 Task: Create a while loop to implement a countdown timer with a specified duration.
Action: Mouse moved to (135, 516)
Screenshot: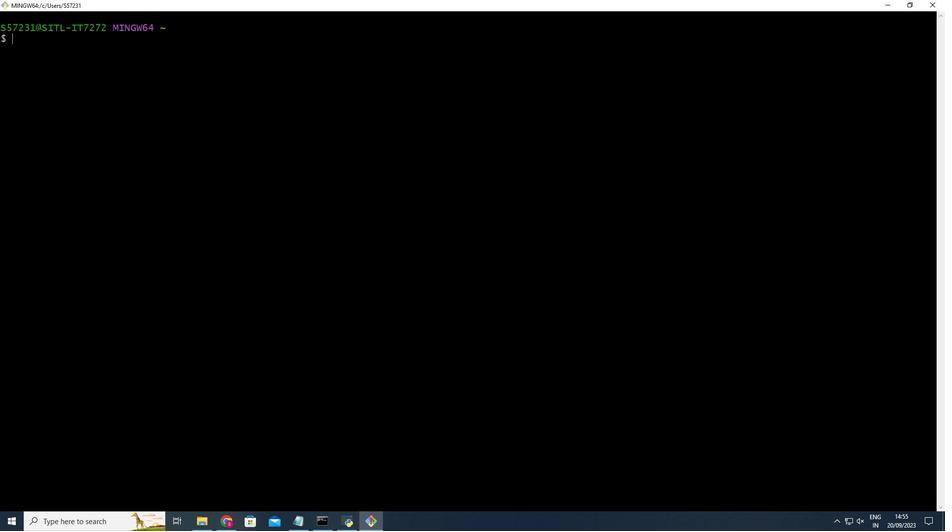
Action: Mouse pressed left at (135, 516)
Screenshot: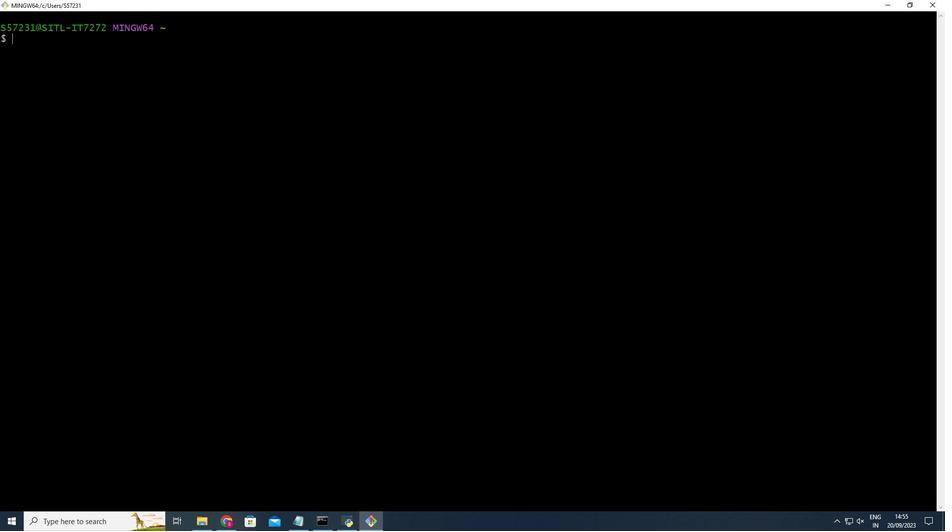 
Action: Mouse moved to (135, 516)
Screenshot: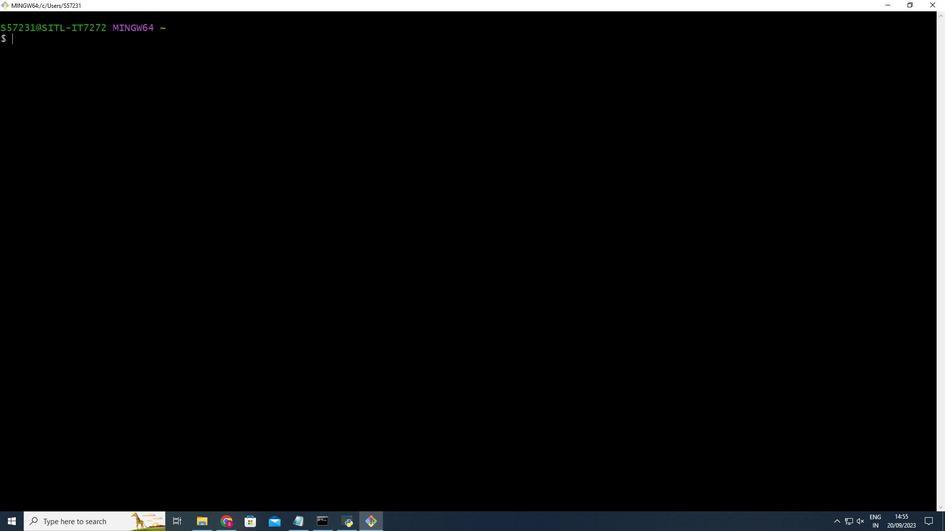 
Action: Key pressed mkdir<Key.space>timer<Key.shift_r>_task<Key.enter>cd<Key.space>timer<Key.shift_r><Key.shift_r><Key.shift_r>_task<Key.enter>touch<Key.space>script.sh<Key.enter>ls<Key.enter>vim<Key.space>script.sh<Key.enter>i<Key.shift_r>#<Key.shift_r>!/bin/bash<Key.enter><Key.backspace><Key.enter><Key.shift_r>#<Key.space><Key.shift_r>Prompt<Key.space>the<Key.space>user<Key.space>for<Key.space>the<Key.space>countdown<Key.space>duration<Key.space>n<Key.space>s<Key.backspace><Key.backspace><Key.backspace>in<Key.space>seconds<Key.enter><Key.backspace><Key.backspace><Key.enter>read<Key.space>-p<Key.space><Key.shift_r>"<Key.shift>Enter<Key.space>the<Key.space>countdown<Key.space>duration<Key.space>in<Key.space>seconds<Key.shift_r>:<Key.space><Key.shift_r>"duration<Key.enter><Key.enter>if<Key.space>[[<Key.space><Key.shift_r>!<Key.space><Key.shift_r>"<Key.shift_r>$duration<Key.shift_r>"<Key.left><Key.left><Key.left><Key.left><Key.left><Key.left><Key.left><Key.left><Key.left><Key.left><Key.left><Key.right><Key.right><Key.right><Key.right><Key.right><Key.right><Key.right><Key.right><Key.right><Key.right><Key.right><Key.space>=`<Key.backspace><Key.shift_r>~<Key.space><Key.shift_r>^[0-9]+<Key.shift_r><Key.shift_r><Key.shift_r><Key.shift_r><Key.shift_r><Key.shift_r><Key.shift_r><Key.shift_r><Key.shift_r><Key.shift_r>$<Key.space>]];<Key.space>then<Key.enter>echo<Key.space><Key.shift_r>"<Key.shift_r>Invalid<Key.space>input.<Key.space><Key.shift_r>Please<Key.space>enter<Key.space>a<Key.space>posti<Key.backspace><Key.backspace>itive<Key.space>integer<Key.shift_r>"<Key.left>.<Key.right><Key.enter>exit<Key.space>1<Key.enter><Key.backspace>fi<Key.enter><Key.enter>echo<Key.space><Key.shift_r>"<Key.shift_r>Countdown<Key.space>timer<Key.space>for<Key.space><Key.shift_r>$duration<Key.space>seconds.<Key.shift_r>"<Key.enter>while[<Key.backspace><Key.space>[<Key.space><Key.shift_r>"<Key.shift_r>$duration<Key.shift_r>"<Key.space>-gt<Key.space>0<Key.space>];<Key.space>do<Key.enter>echo<Key.space><Key.shift_r>"<Key.shift_r><Key.shift_r>$duration<Key.space>seconds<Key.space>remainn<Key.backspace>ing...<Key.shift_r>"<Key.enter>sleep<Key.space>1<Key.space><Key.space><Key.space><Key.shift_r>#<Key.space>sleep<Key.space>for<Key.space>1<Key.space>second<Key.enter>duration=<Key.shift_r>$<Key.shift_r>((duration<Key.space>-1<Key.shift_r><Key.shift_r><Key.shift_r><Key.shift_r><Key.shift_r><Key.shift_r><Key.shift_r><Key.shift_r><Key.shift_r><Key.shift_r>))<Key.left><Key.left><Key.left><Key.left><Key.backspace><Key.space><Key.right><Key.right><Key.right><Key.right><Key.enter><Key.backspace>done
Screenshot: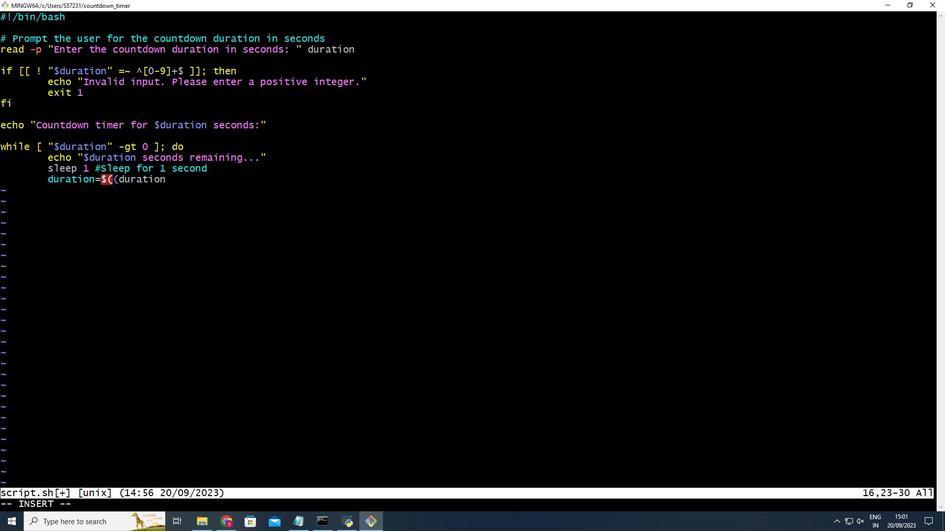 
Action: Mouse scrolled (135, 516) with delta (0, 0)
Screenshot: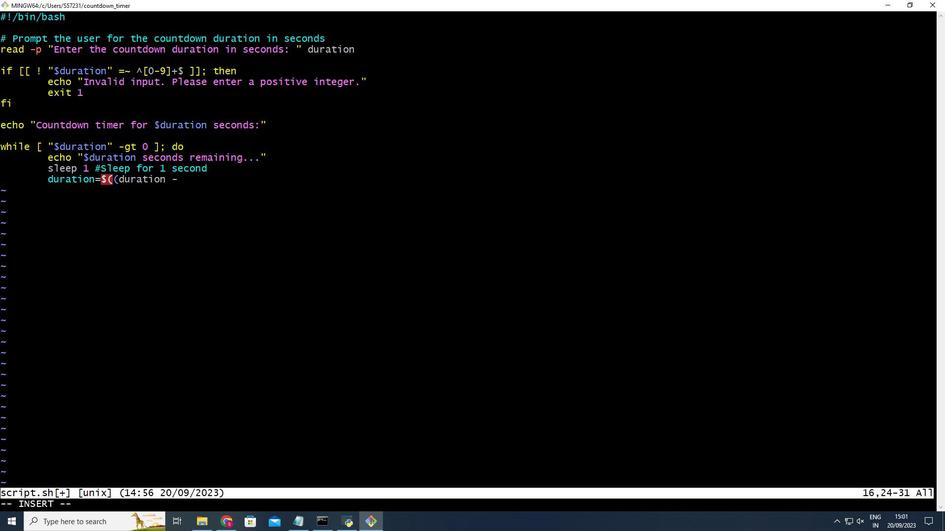 
Action: Mouse scrolled (135, 516) with delta (0, 0)
Screenshot: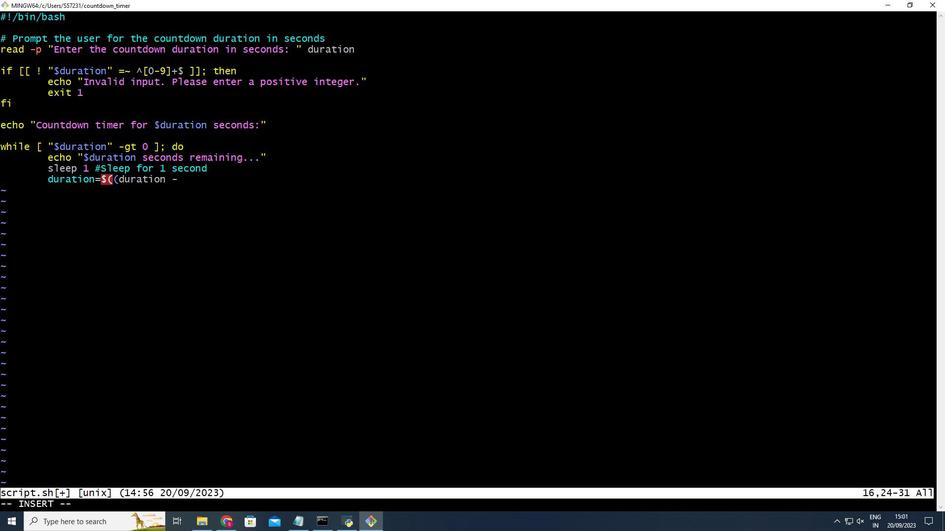 
Action: Mouse scrolled (135, 516) with delta (0, 0)
Screenshot: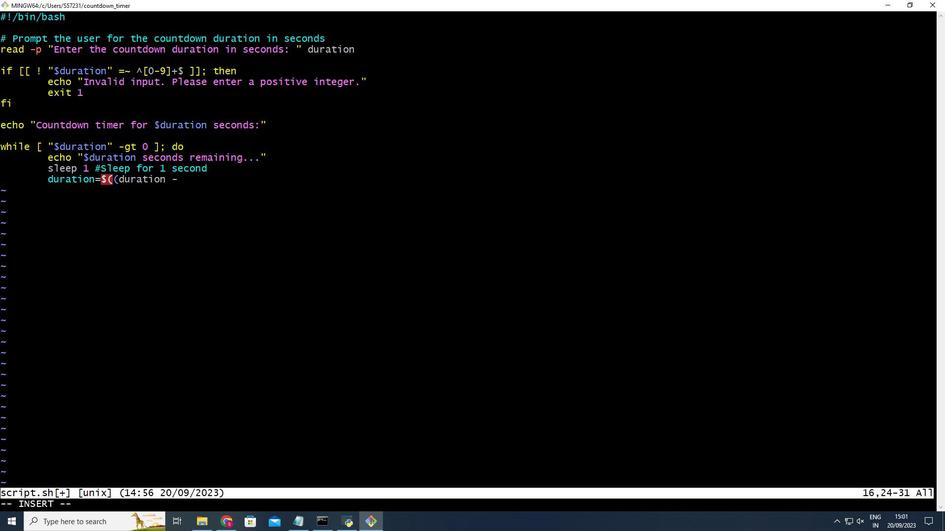 
Action: Key pressed <Key.enter><Key.enter>echo<Key.space><Key.shift_r>"<Key.shift_r>Time's<Key.space>up<Key.shift_r>!<Key.space><Key.shift_r>Countdown<Key.space>completed.<Key.shift_r>"<Key.esc><Key.shift_r>:wq<Key.shift_r>!<Key.enter>chmod<Key.space>+x<Key.space>script.sh<Key.enter>./script.sh<Key.enter>10<Key.enter>vim<Key.space>script.sh<Key.enter>
Screenshot: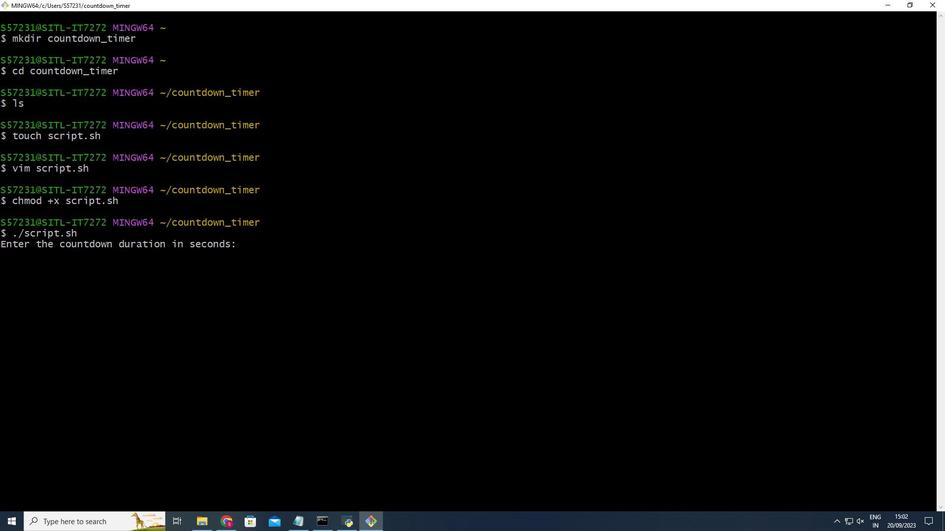 
Action: Mouse scrolled (135, 516) with delta (0, 0)
Screenshot: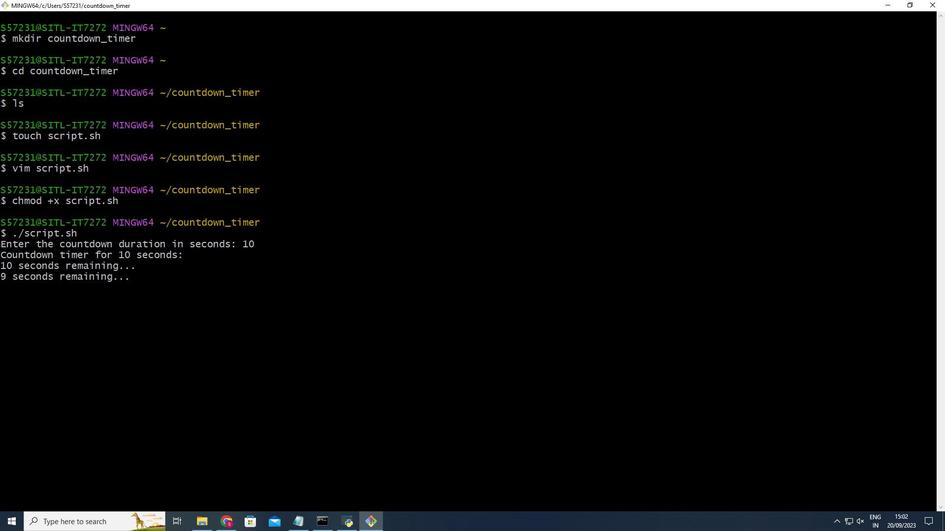 
Action: Mouse scrolled (135, 516) with delta (0, 0)
Screenshot: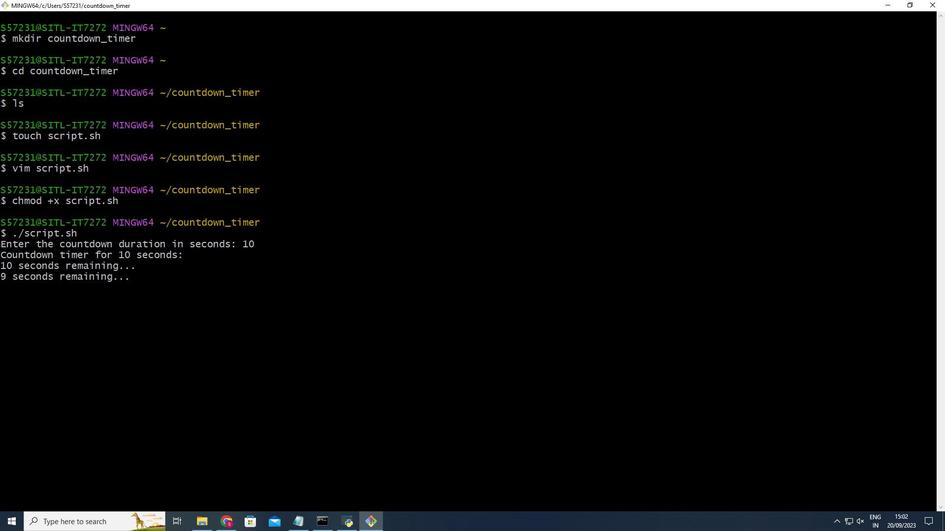 
Action: Mouse scrolled (135, 516) with delta (0, 0)
Screenshot: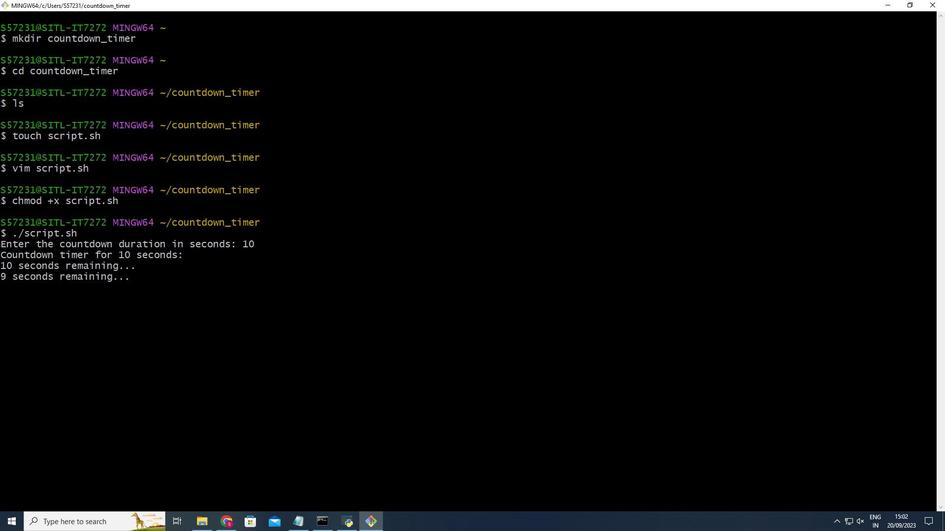 
Action: Mouse scrolled (135, 516) with delta (0, 0)
Screenshot: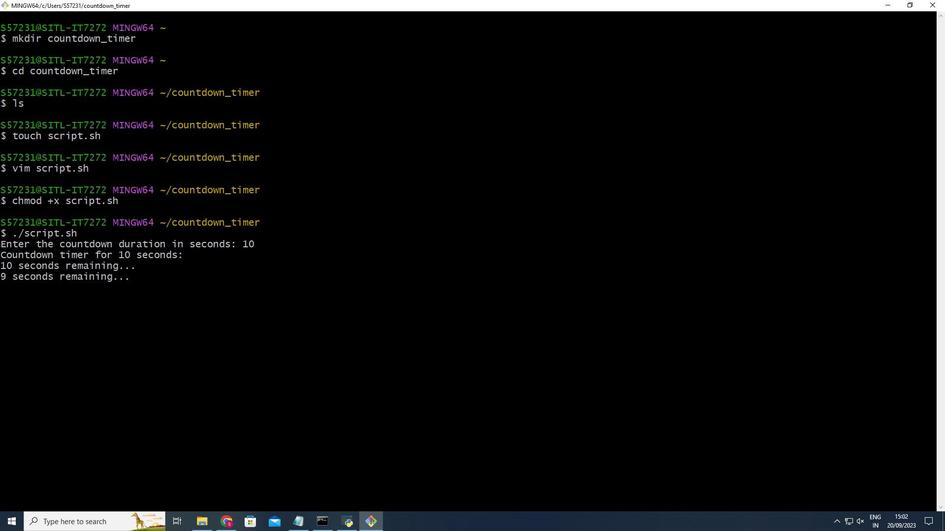 
Action: Key pressed i<Key.up><Key.up><Key.up><Key.up><Key.up><Key.up><Key.up><Key.up><Key.up><Key.up><Key.up><Key.up><Key.up><Key.up><Key.right><Key.right><Key.right><Key.right><Key.right><Key.right><Key.right><Key.right><Key.right><Key.right><Key.right><Key.right><Key.right><Key.right><Key.space><Key.down><Key.down><Key.down><Key.down><Key.down><Key.down><Key.down>
Screenshot: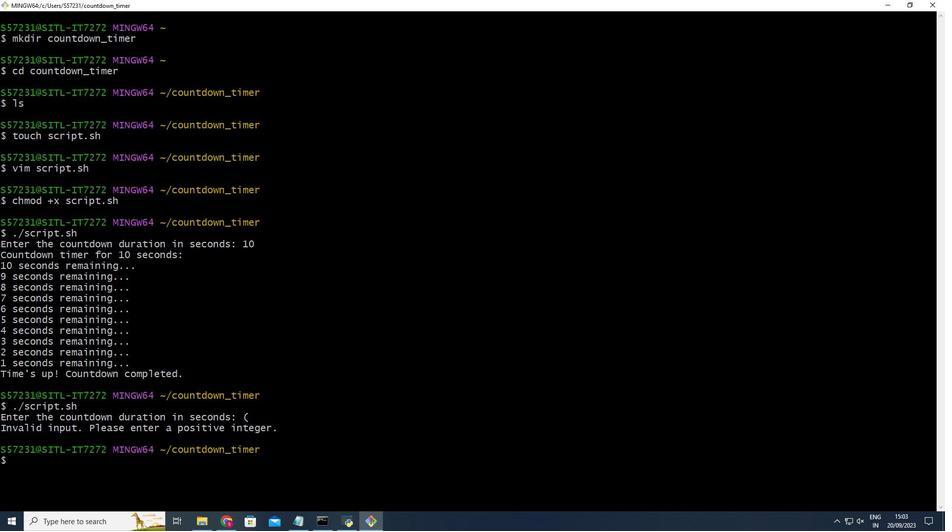 
Action: Mouse scrolled (135, 516) with delta (0, 0)
Screenshot: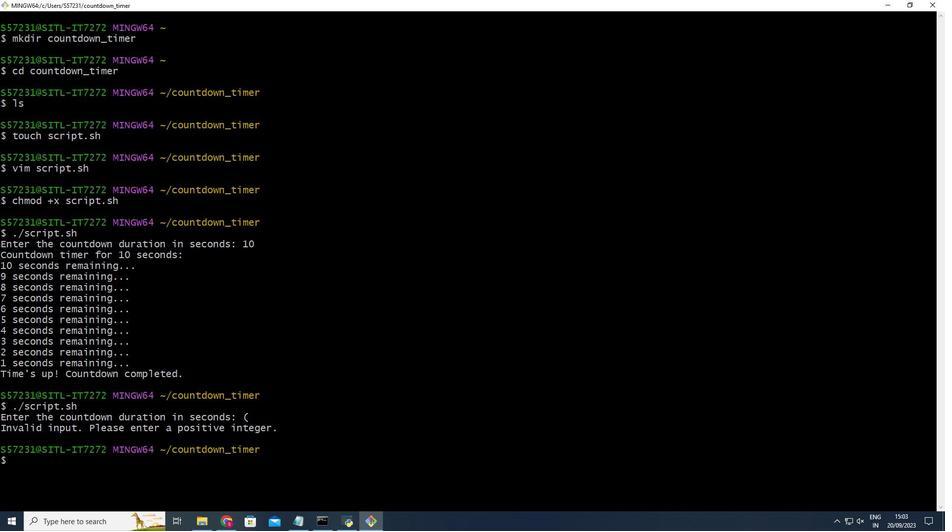 
Action: Key pressed <Key.down><Key.down><Key.down><Key.down>
Screenshot: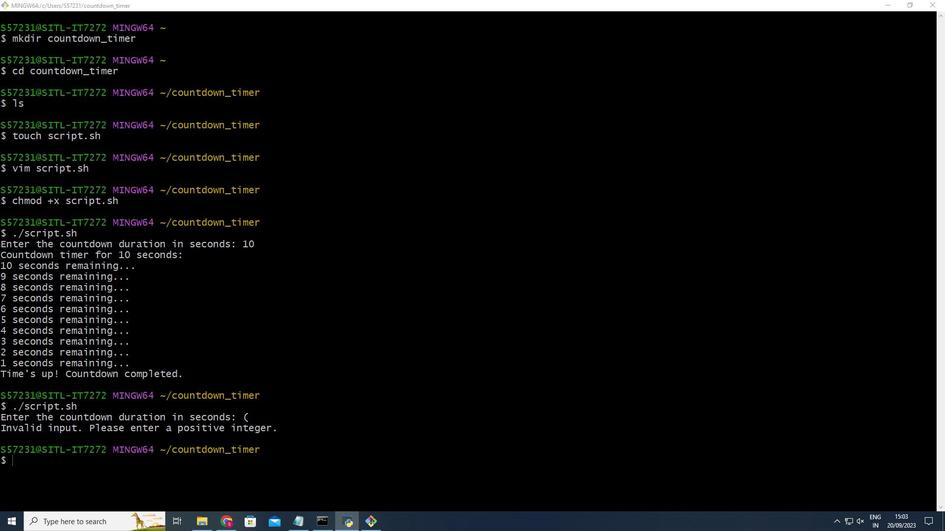 
Action: Mouse scrolled (135, 516) with delta (0, 0)
Screenshot: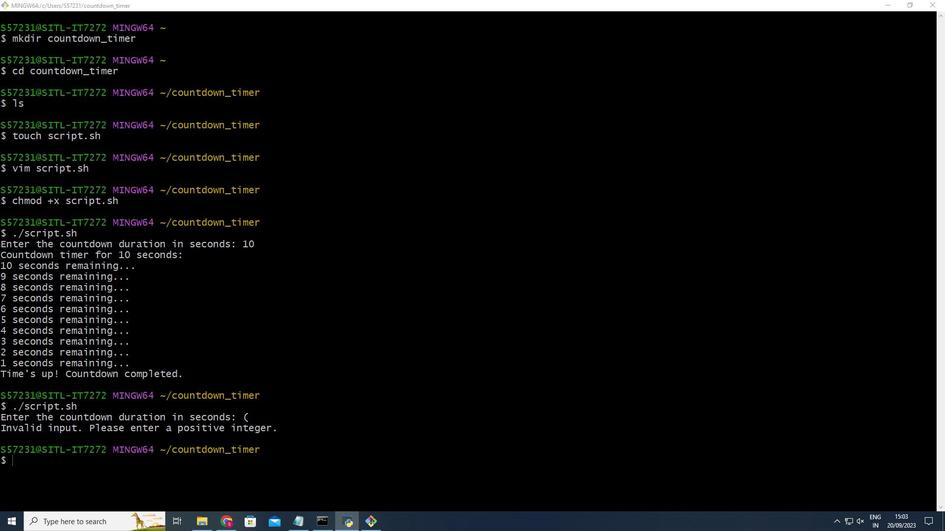 
Action: Key pressed <Key.up><Key.up><Key.up><Key.up><Key.enter><Key.esc><Key.shift_r>:wq<Key.shift_r>!<Key.enter>chmod<Key.space>+x<Key.space>script.sh<Key.enter>./script.sh<Key.enter>5<Key.enter>
Screenshot: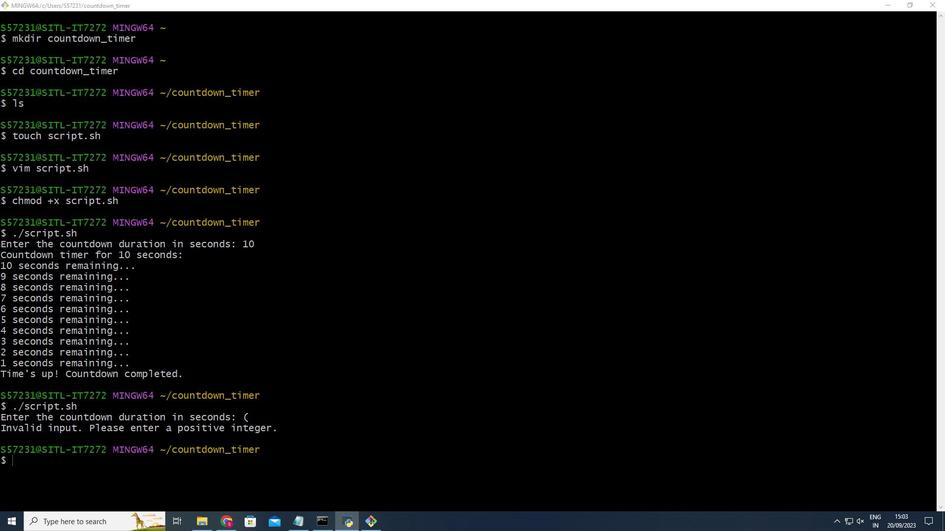 
Action: Mouse moved to (135, 516)
Screenshot: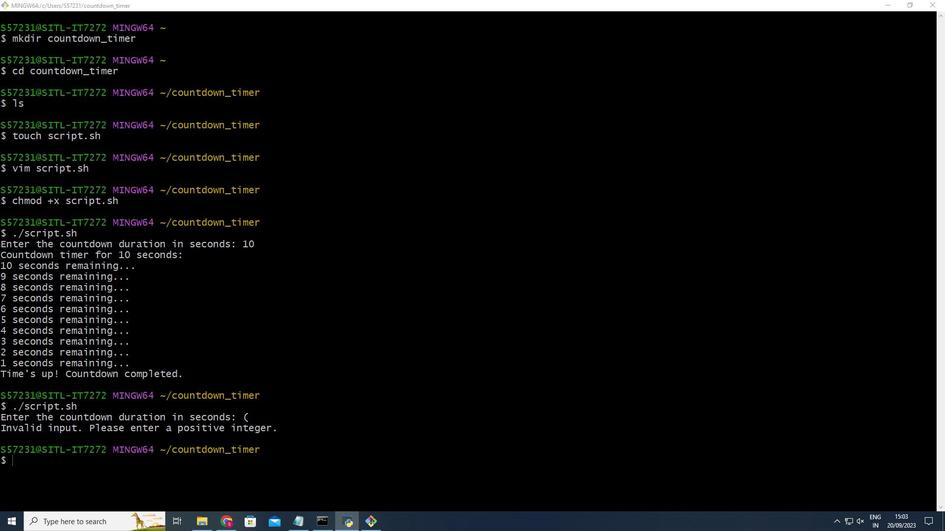 
Action: Mouse pressed left at (135, 516)
Screenshot: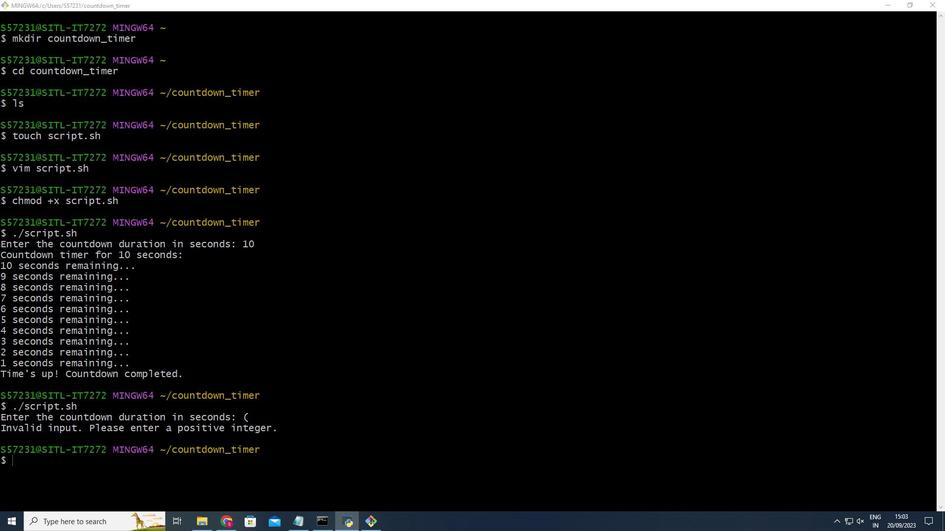 
Action: Mouse moved to (135, 516)
Screenshot: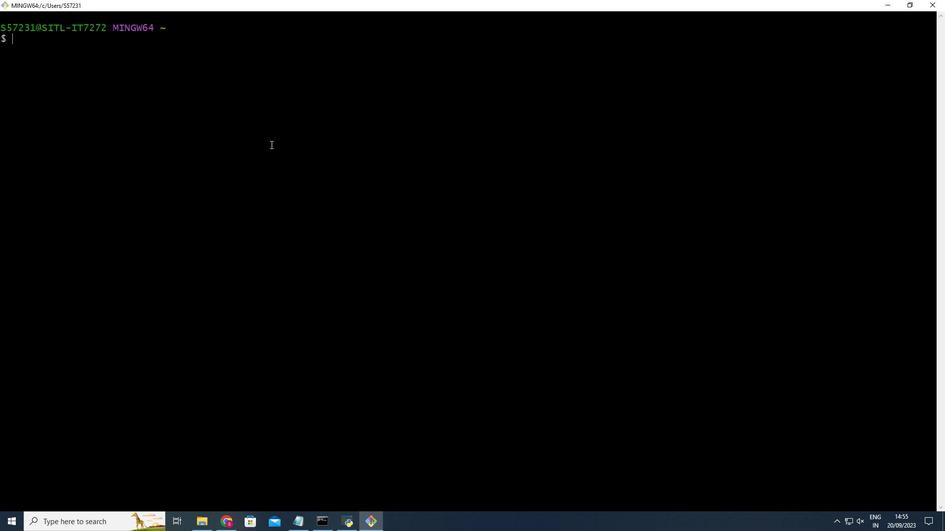 
Action: Mouse pressed left at (135, 516)
Screenshot: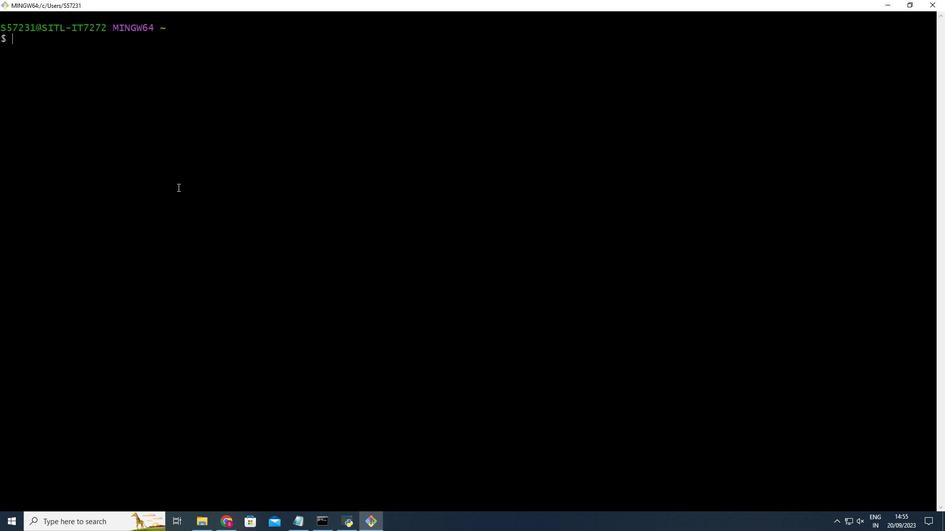 
Action: Mouse moved to (135, 516)
Screenshot: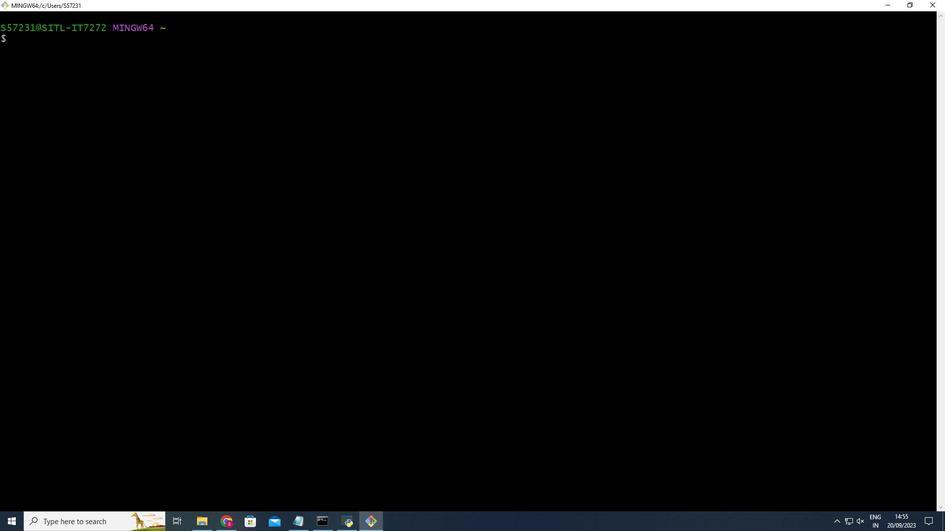 
Action: Key pressed mkdir<Key.space>countdown<Key.shift_r>_timer<Key.enter>cd<Key.space>countdown<Key.shift_r>_timer<Key.enter>ls<Key.enter>touch<Key.space>s<Key.backspace>script.sh<Key.enter>vim<Key.space>script.sh<Key.enter>i
Screenshot: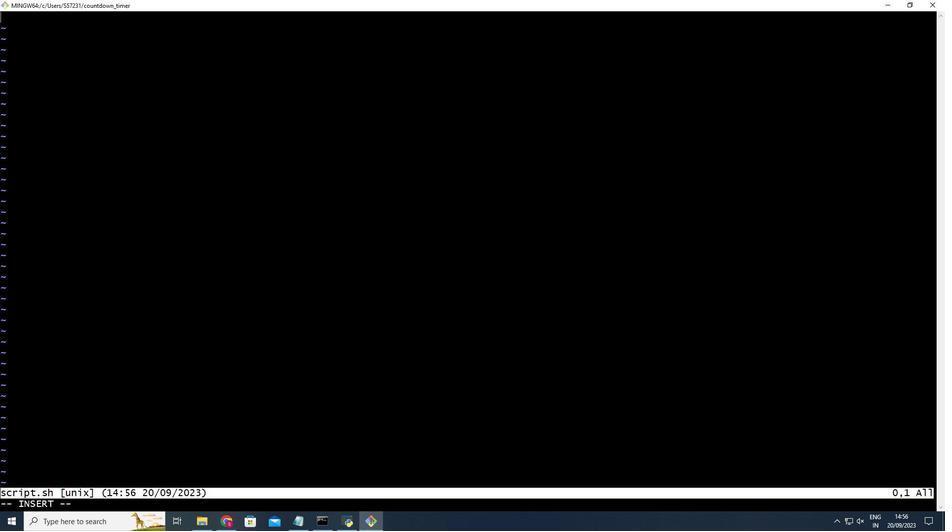 
Action: Mouse moved to (135, 516)
Screenshot: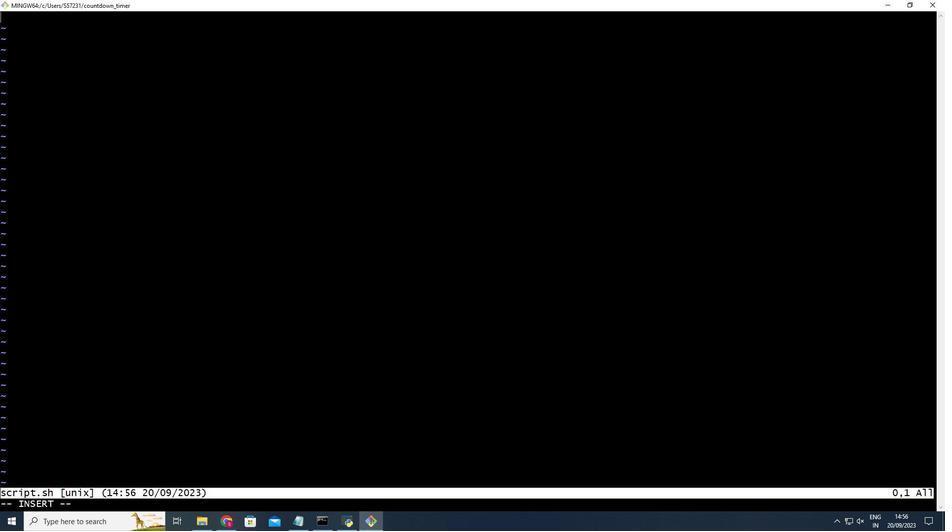 
Action: Key pressed <Key.shift_r>#<Key.shift_r>!/bin/bash<Key.enter><Key.backspace><Key.enter><Key.shift_r>#<Key.space><Key.shift_r><Key.shift_r><Key.shift_r><Key.shift_r><Key.shift_r><Key.shift_r>Prompt<Key.space>the<Key.space>user<Key.space>for<Key.space>the<Key.space>countdown<Key.space>duration<Key.space>in<Key.space>seconds<Key.enter><Key.backspace><Key.backspace>read<Key.space>-p<Key.space><Key.shift_r>"<Key.shift_r>Enter<Key.space>the<Key.space>countdown<Key.space>duration<Key.space>in<Key.space>seconds<Key.shift_r>:<Key.space><Key.shift_r><Key.shift_r><Key.shift_r><Key.shift_r>"<Key.space>duration<Key.enter><Key.enter>if<Key.space>[[<Key.space><Key.shift_r>!<Key.space><Key.shift_r>"<Key.shift_r>$duration<Key.shift_r>"<Key.space>=<Key.shift_r>~<Key.space><Key.shift_r>^[0-9]+<Key.shift_r>$<Key.space>]];<Key.space>then<Key.enter>echo<Key.space><Key.shift_r>"<Key.shift_r>Invalid<Key.space>input.<Key.space><Key.shift_r>Please<Key.space>tr<Key.backspace><Key.backspace>enter<Key.space>a<Key.space>positive<Key.space>integer.<Key.shift_r>"<Key.enter>exit<Key.space>1<Key.enter><Key.backspace>fi<Key.enter><Key.enter>echo<Key.space><Key.shift_r>"<Key.shift_r><Key.shift_r><Key.shift_r><Key.shift_r><Key.shift_r>Countdown<Key.space>timer<Key.space>for<Key.space><Key.shift>$duration<Key.space>seconds<Key.shift_r>:<Key.shift_r><Key.shift_r>"<Key.enter><Key.enter>while<Key.space>[<Key.space><Key.shift_r>"<Key.shift_r>$duration<Key.shift_r>"<Key.space>-gt<Key.space>0<Key.space>];<Key.space>do<Key.enter>echo<Key.space><Key.shift_r>"<Key.shift_r><Key.shift_r>$duration<Key.space>seconds<Key.space>remaining...<Key.shift_r>"<Key.enter>sleep<Key.space>1<Key.space><Key.shift_r>#<Key.shift_r>Sleep<Key.space>for<Key.space>1<Key.space>seconfd<Key.backspace><Key.backspace>d<Key.enter>duration=<Key.shift_r>$<Key.shift_r><Key.shift_r><Key.shift_r><Key.shift_r><Key.shift_r><Key.shift_r><Key.shift_r><Key.shift_r><Key.shift_r>((duration<Key.space>-<Key.space>11<Key.backspace><Key.backspace><Key.backspace>1<Key.shift_r>))<Key.enter>done<Key.enter><Key.enter>
Screenshot: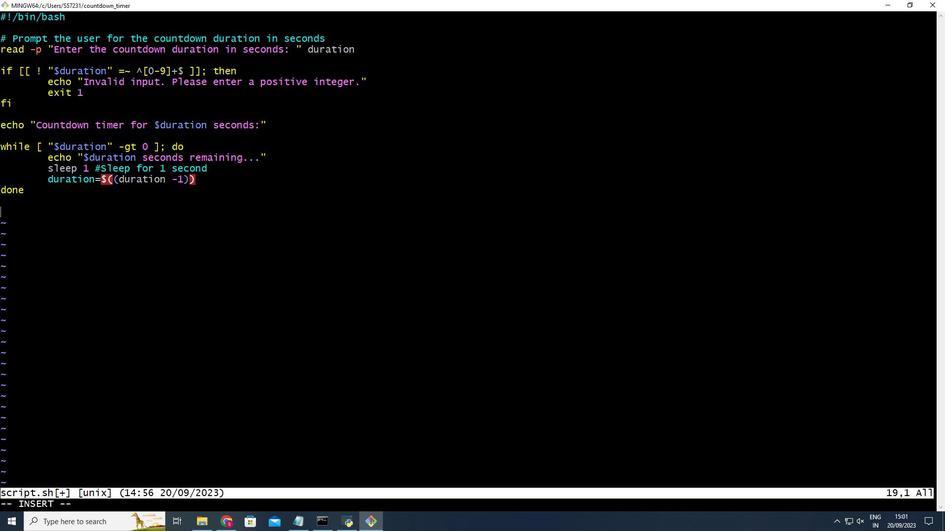 
Action: Mouse scrolled (135, 516) with delta (0, 0)
Screenshot: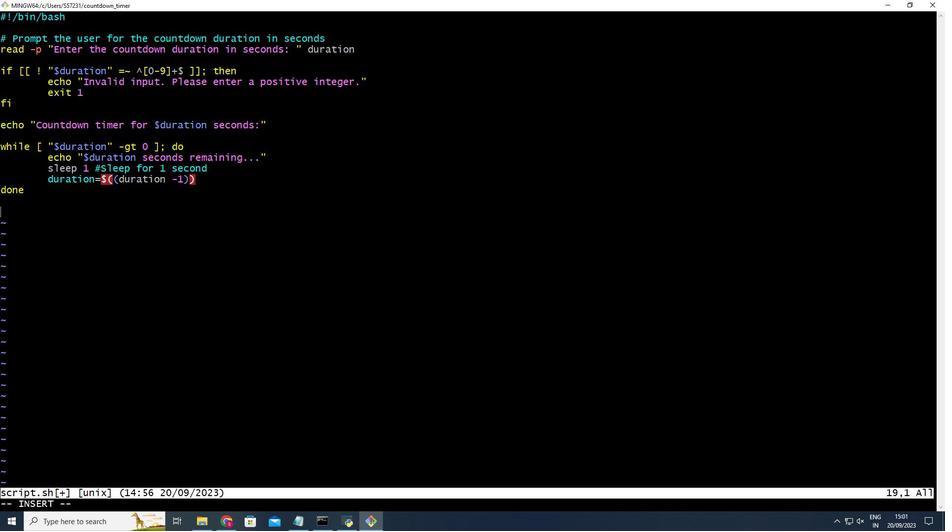
Action: Mouse scrolled (135, 516) with delta (0, 0)
Screenshot: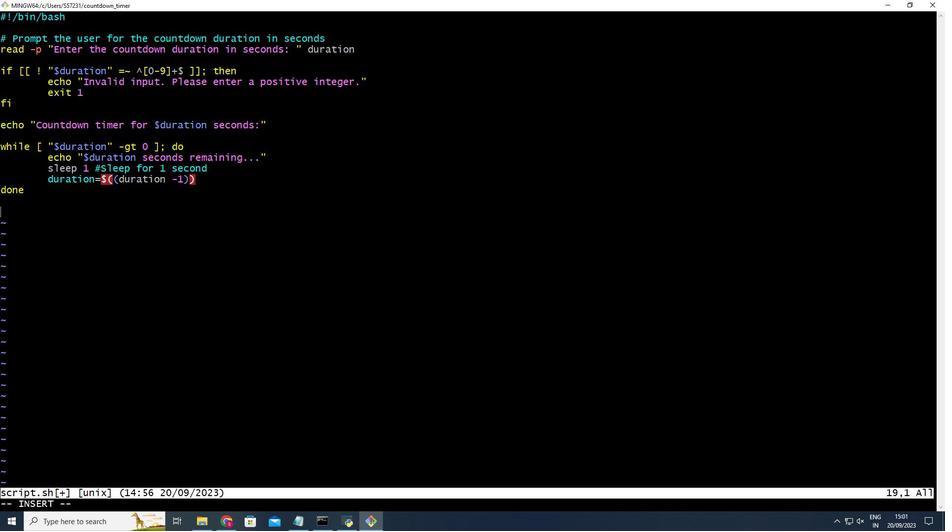 
Action: Mouse scrolled (135, 516) with delta (0, 0)
Screenshot: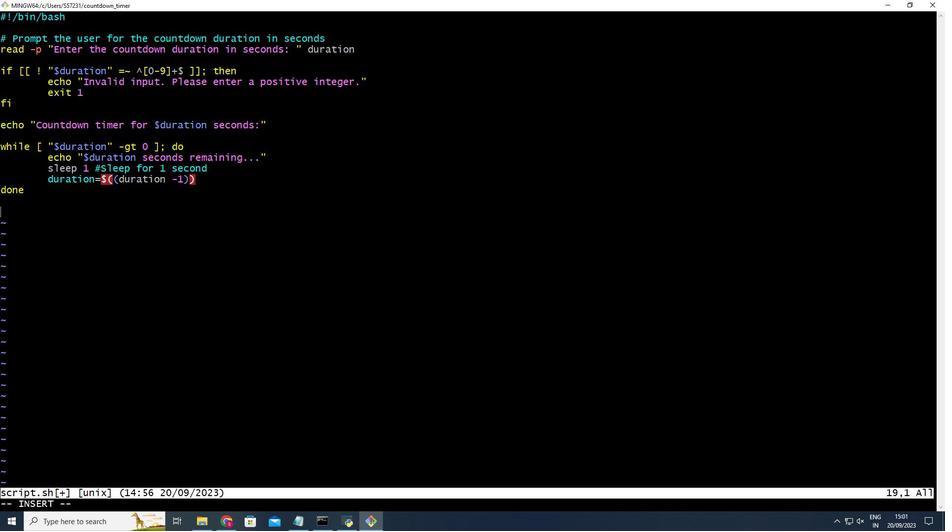 
Action: Mouse scrolled (135, 516) with delta (0, 0)
Screenshot: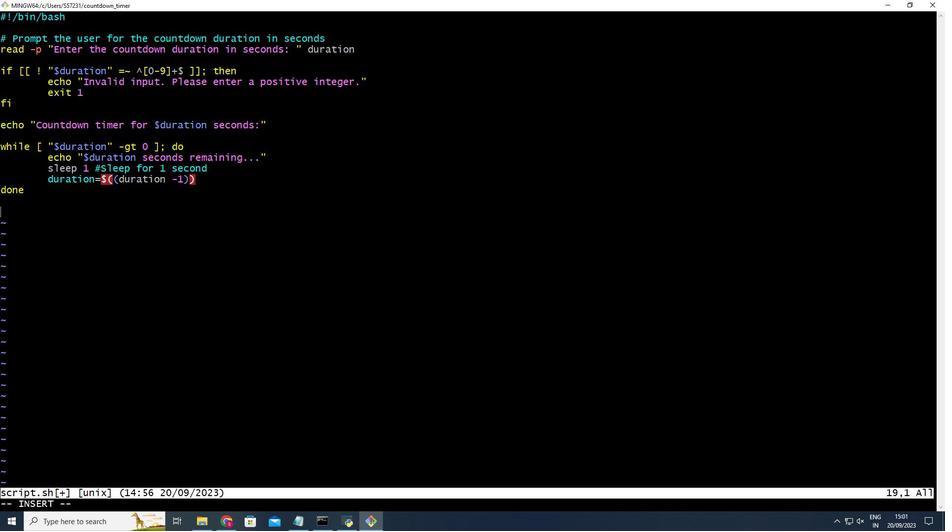 
Action: Key pressed echo<Key.space><Key.shift_r>'<Key.shift_r><Key.shift_r>Ti<Key.backspace><Key.backspace><Key.backspace><Key.shift_r>"<Key.shift_r>Time's<Key.space>up<Key.shift_r>!<Key.space><Key.shift_r>Countf<Key.backspace>down<Key.space>completed.<Key.space><Key.backspace><Key.shift_r>"<Key.enter><Key.esc><Key.shift_r>:wq<Key.shift_r>!<Key.enter>chmod<Key.space>+x<Key.space>script.sh<Key.enter>./script.sh<Key.enter>10<Key.enter>./script.sh<Key.enter>9<Key.backspace><Key.shift_r>(<Key.enter>
Screenshot: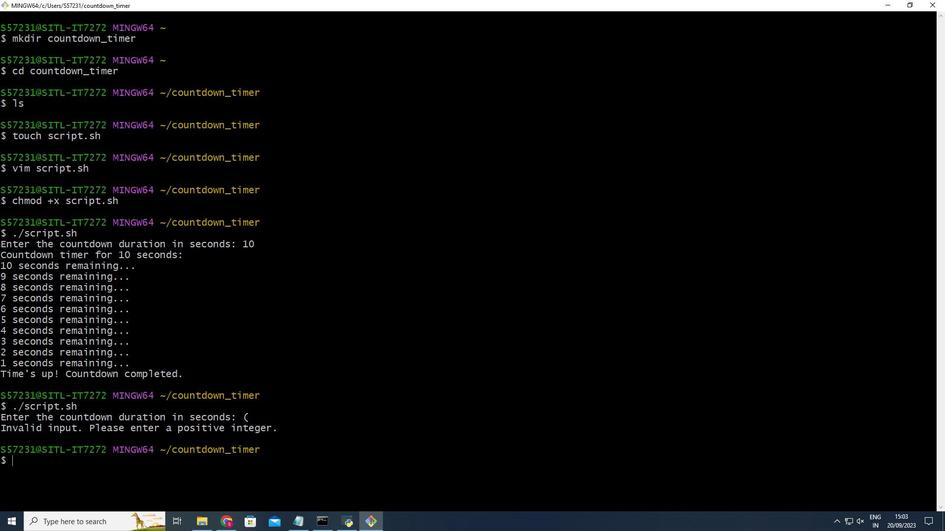 
Action: Mouse moved to (135, 516)
Screenshot: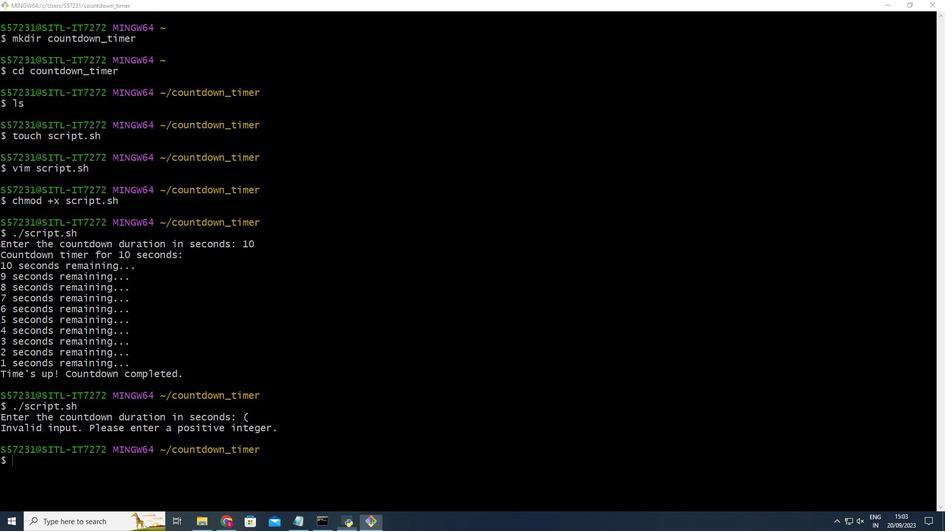 
Action: Mouse pressed left at (135, 516)
Screenshot: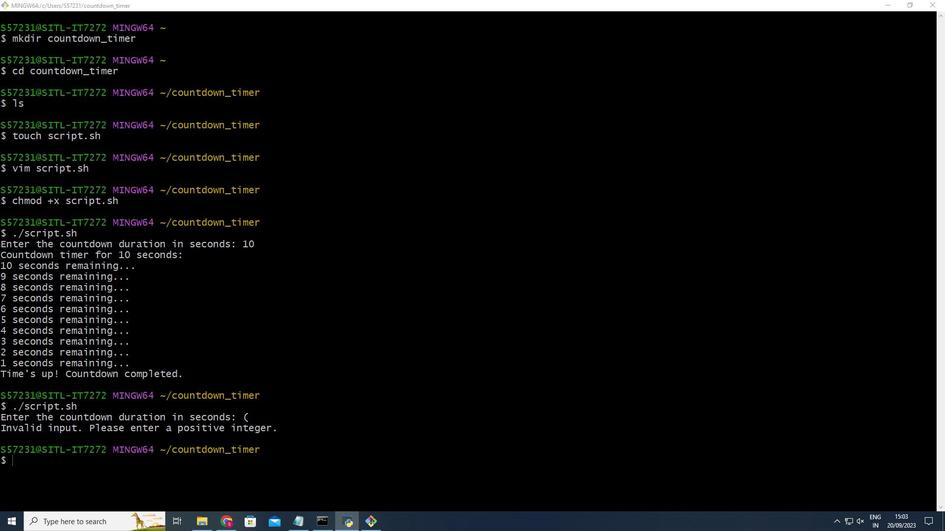 
